 Task: Add Acure Calming Itch & Irritation Lotion to the cart.
Action: Mouse moved to (857, 321)
Screenshot: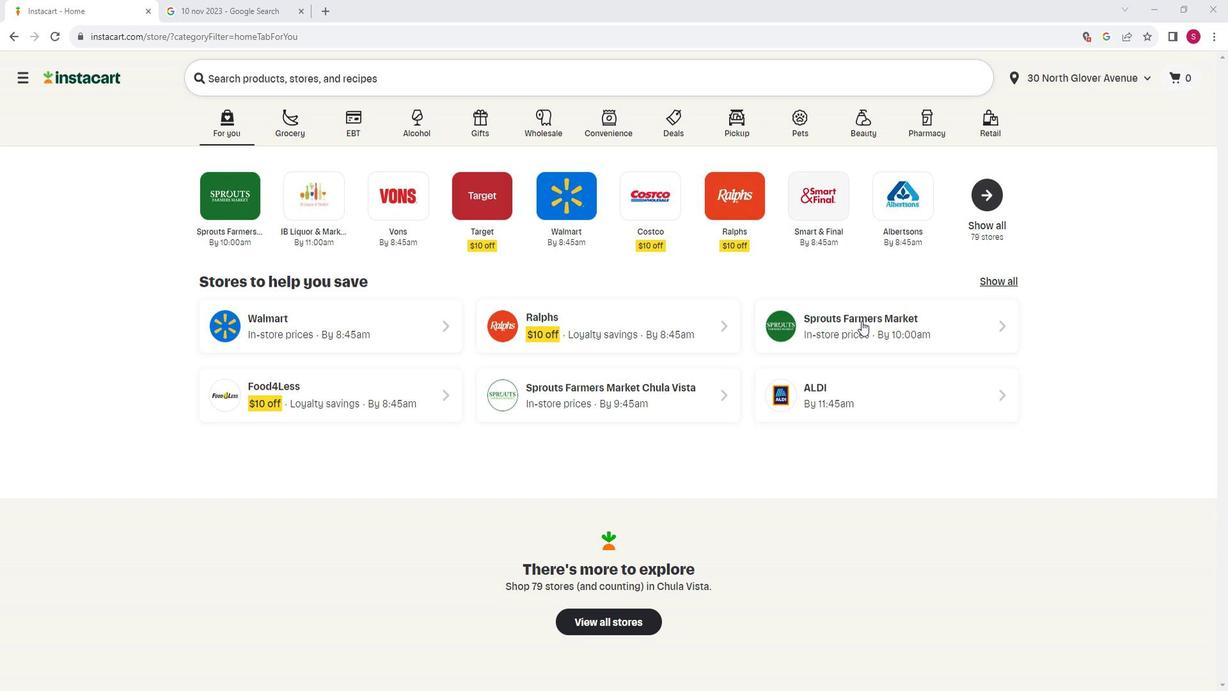
Action: Mouse pressed left at (857, 321)
Screenshot: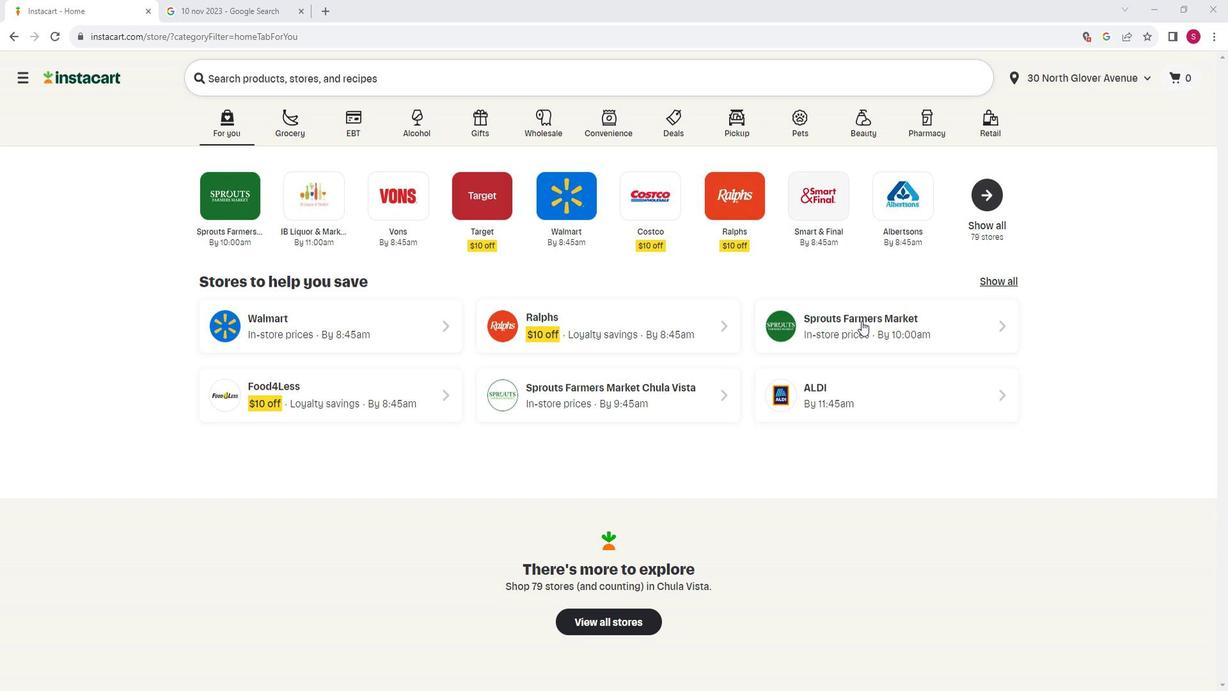 
Action: Mouse moved to (99, 410)
Screenshot: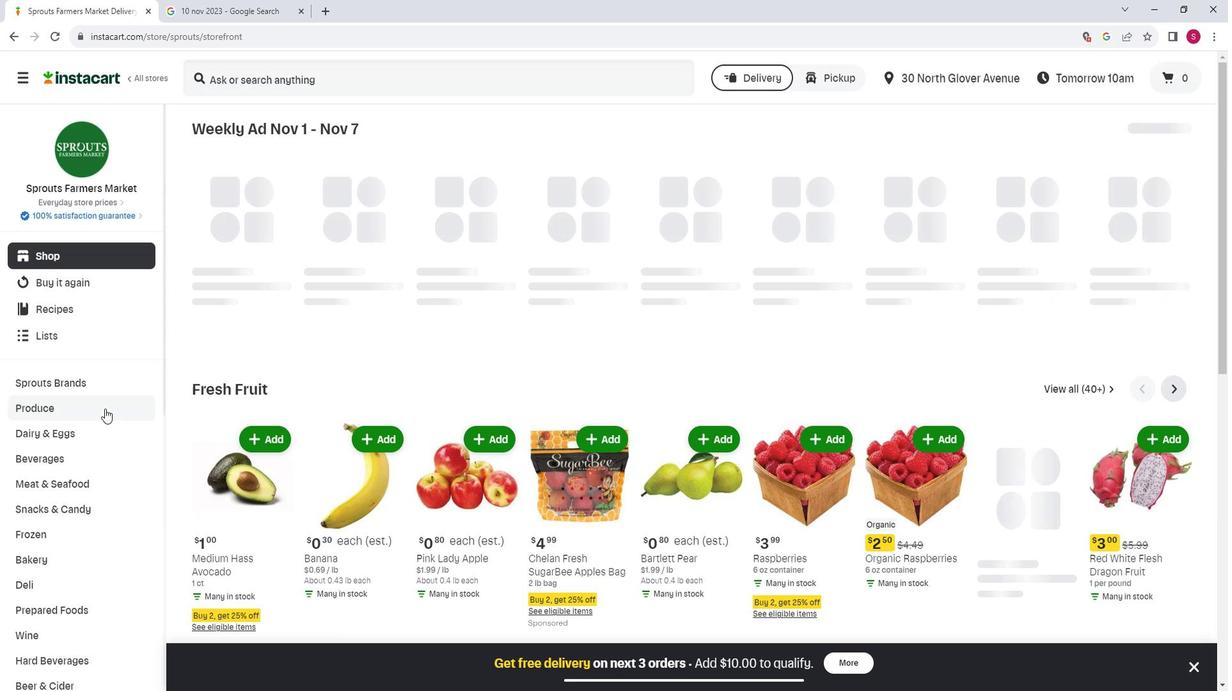 
Action: Mouse scrolled (99, 409) with delta (0, 0)
Screenshot: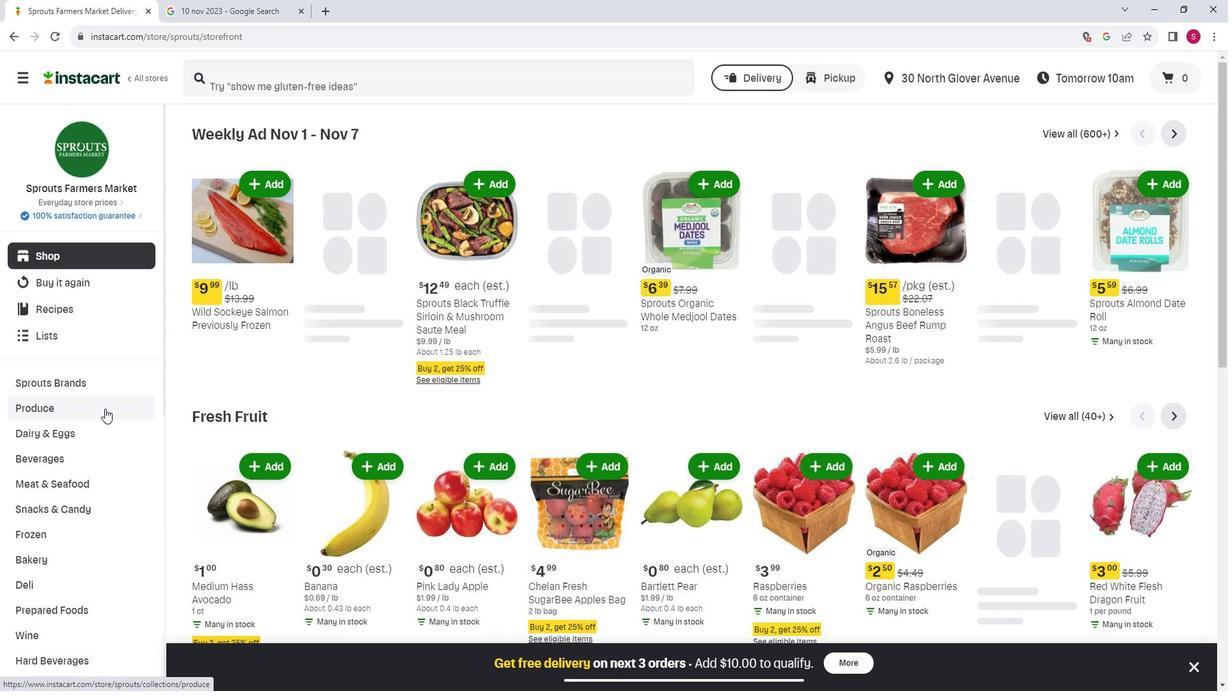
Action: Mouse scrolled (99, 409) with delta (0, 0)
Screenshot: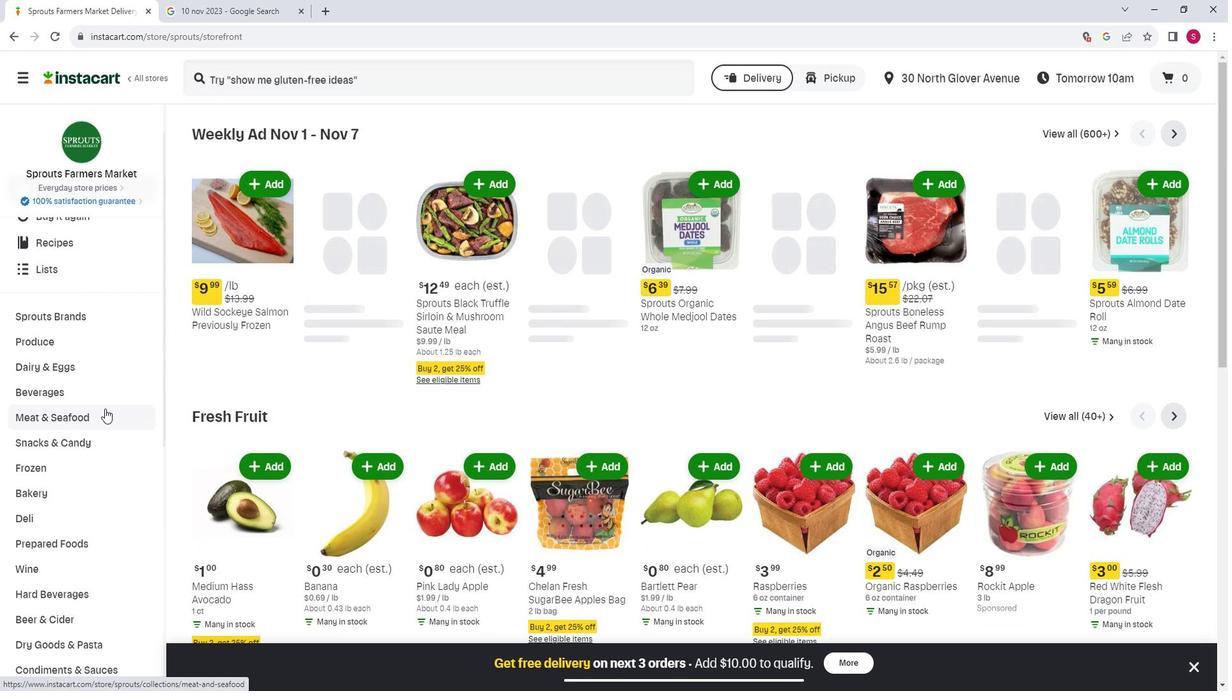 
Action: Mouse scrolled (99, 409) with delta (0, 0)
Screenshot: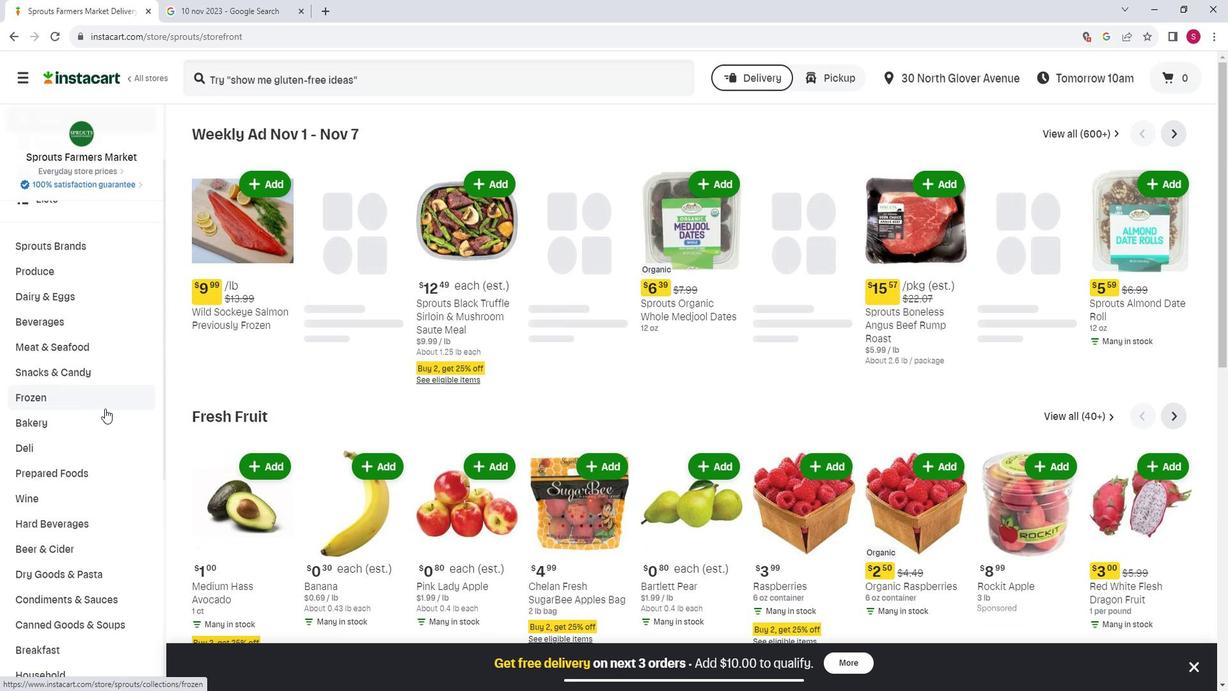 
Action: Mouse scrolled (99, 409) with delta (0, 0)
Screenshot: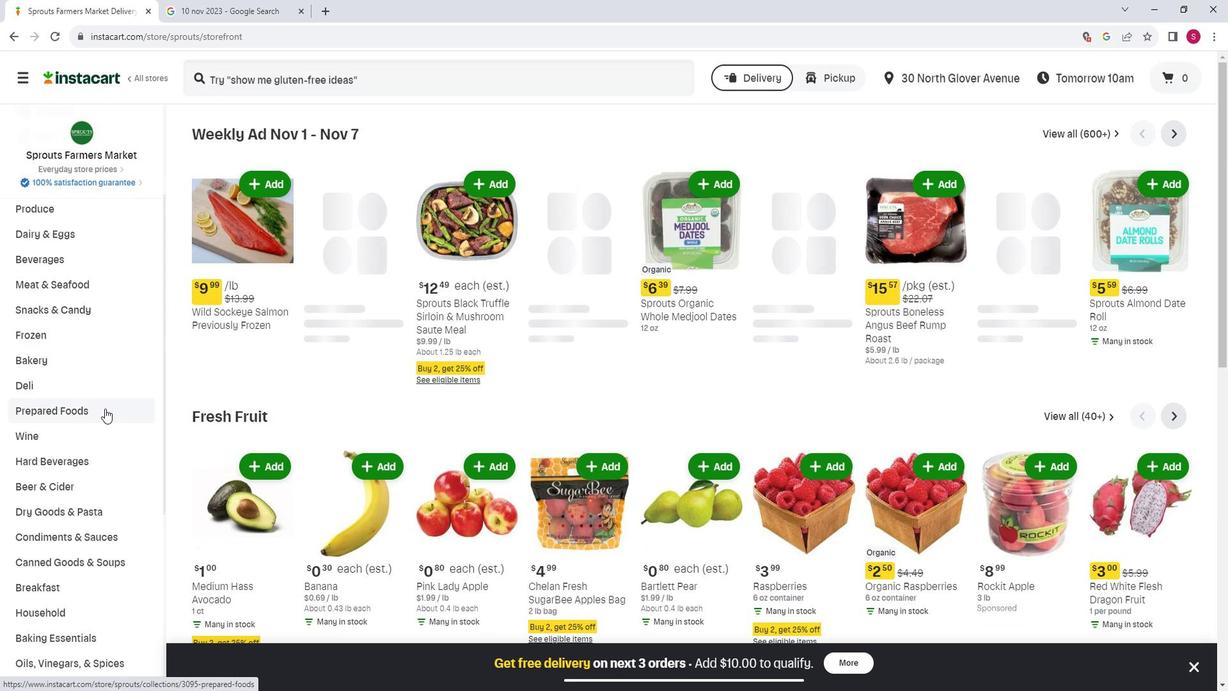 
Action: Mouse scrolled (99, 409) with delta (0, 0)
Screenshot: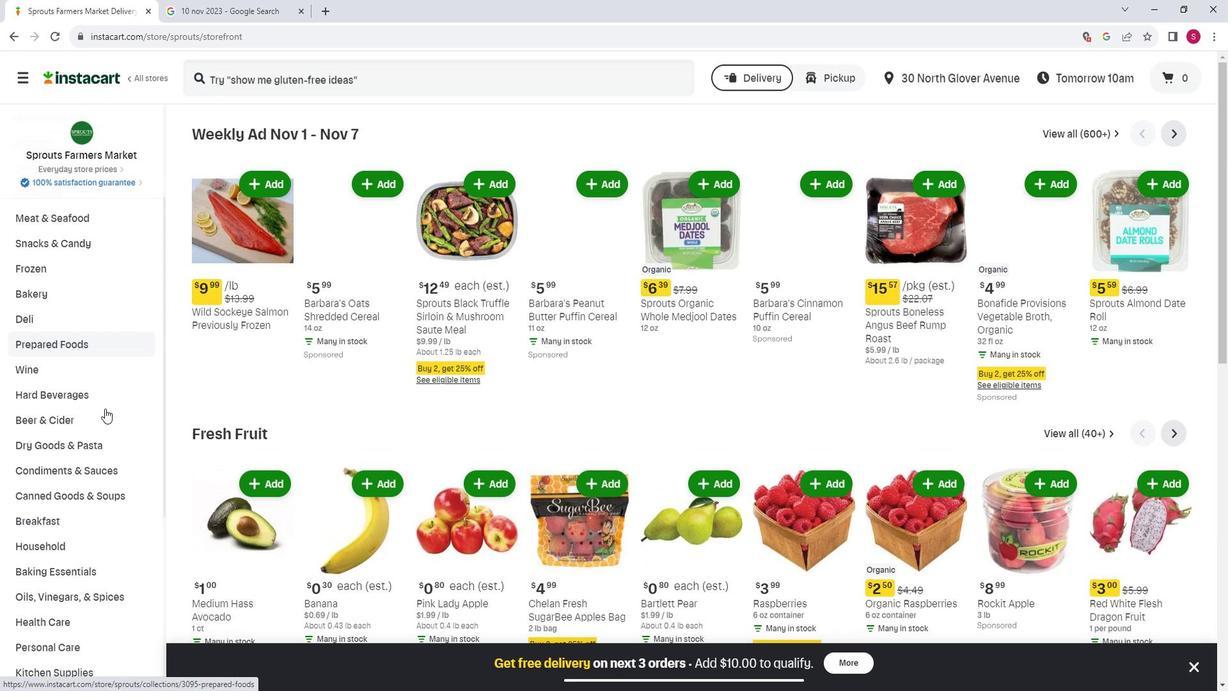 
Action: Mouse scrolled (99, 409) with delta (0, 0)
Screenshot: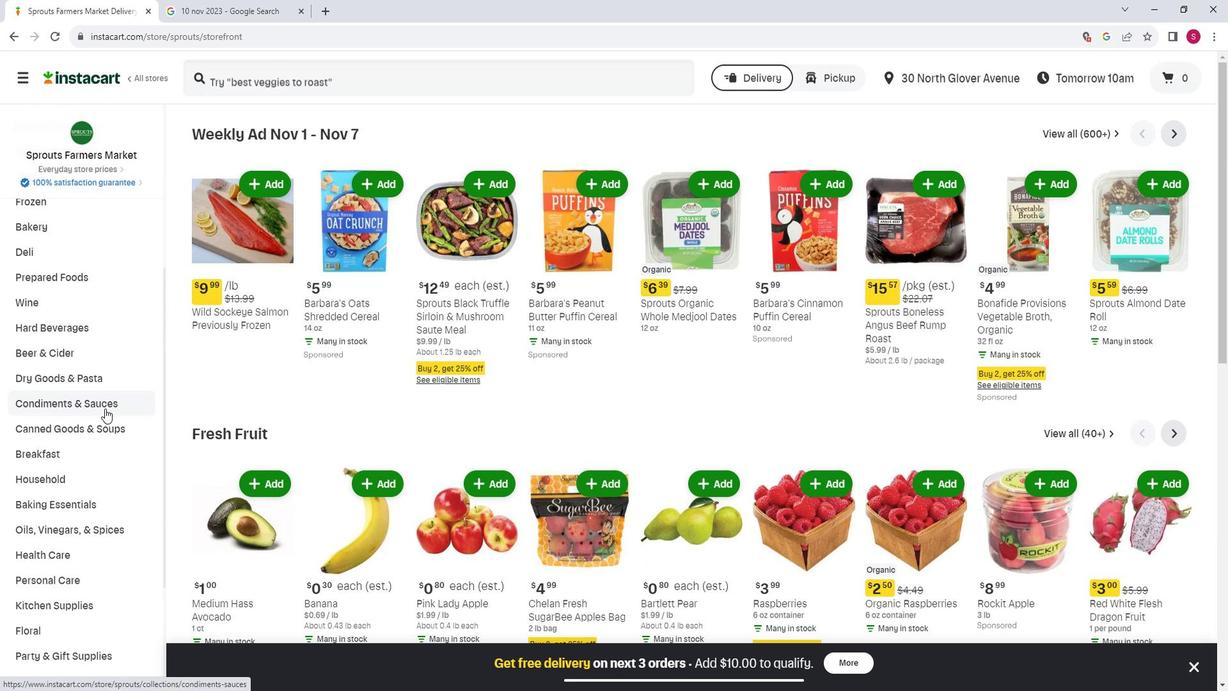 
Action: Mouse scrolled (99, 409) with delta (0, 0)
Screenshot: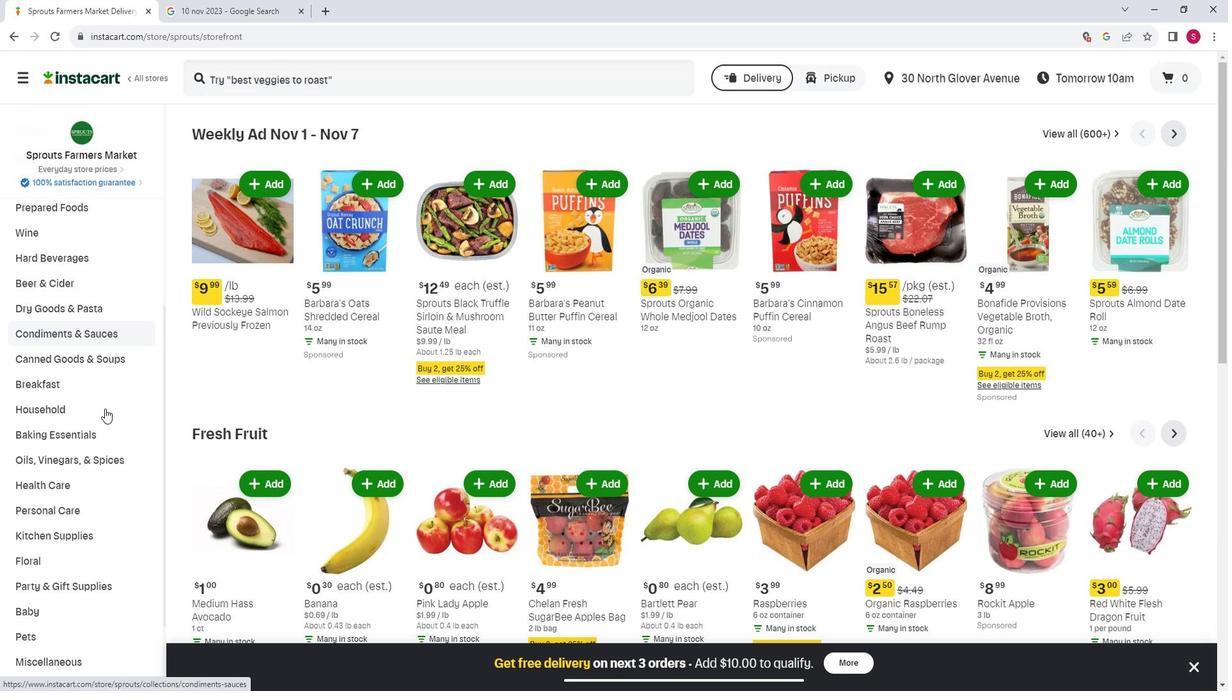 
Action: Mouse moved to (96, 448)
Screenshot: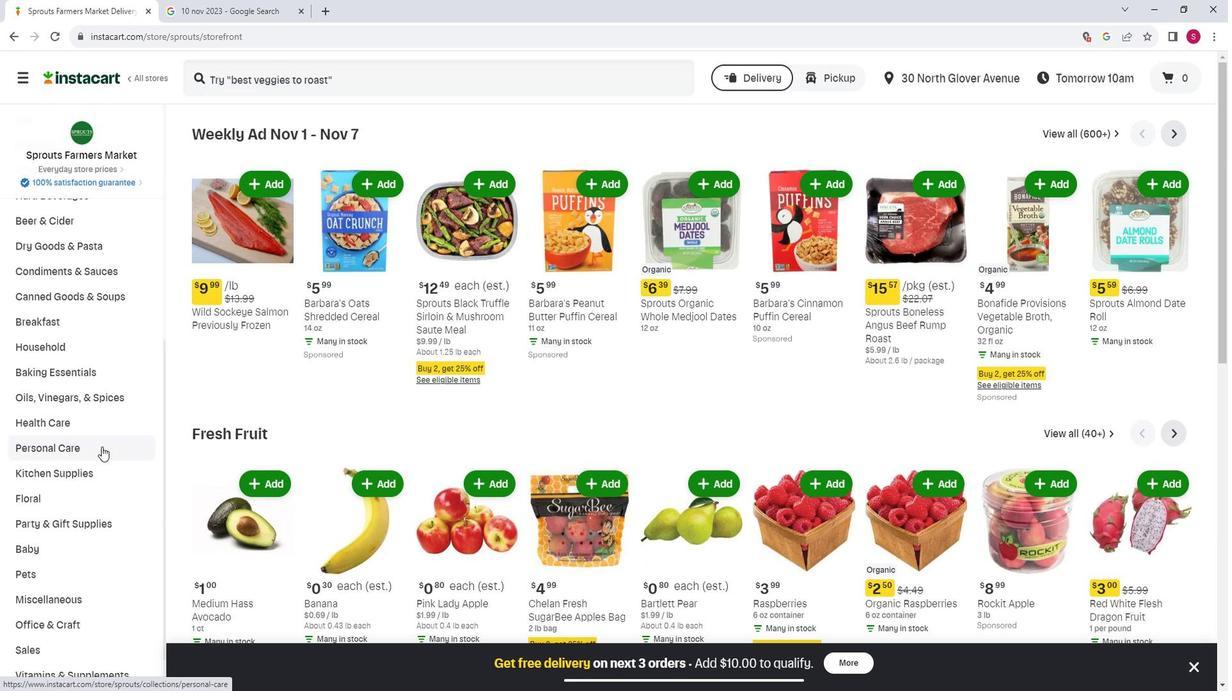 
Action: Mouse pressed left at (96, 448)
Screenshot: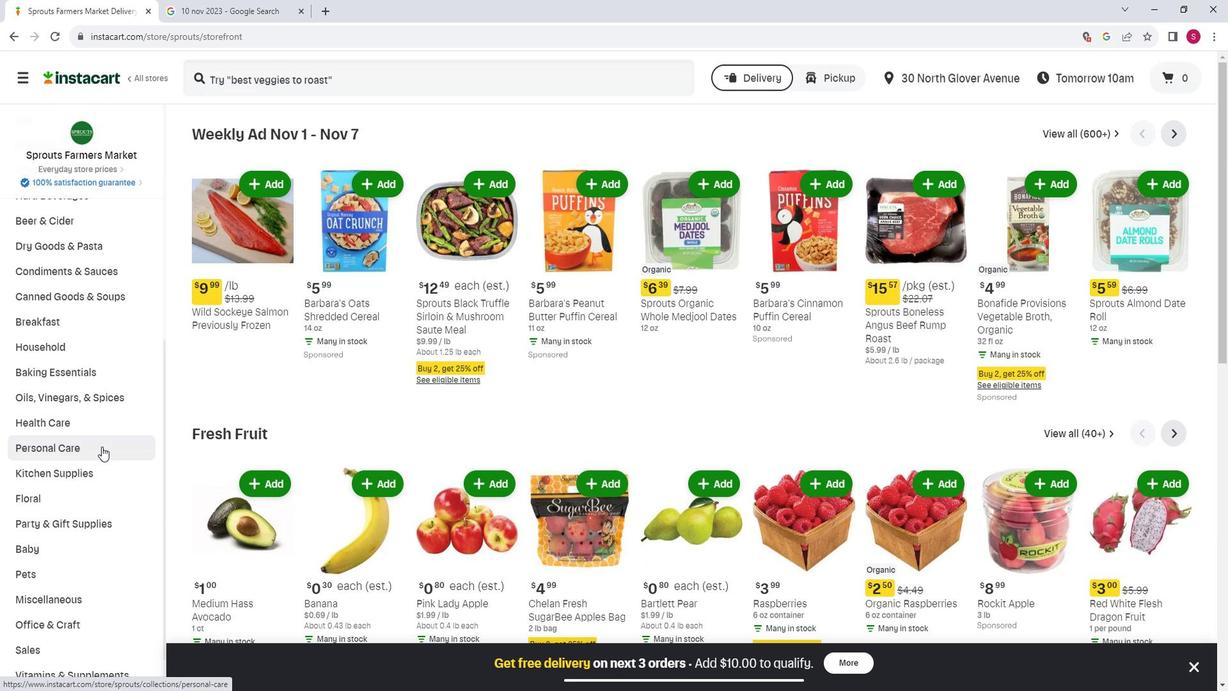 
Action: Mouse moved to (306, 167)
Screenshot: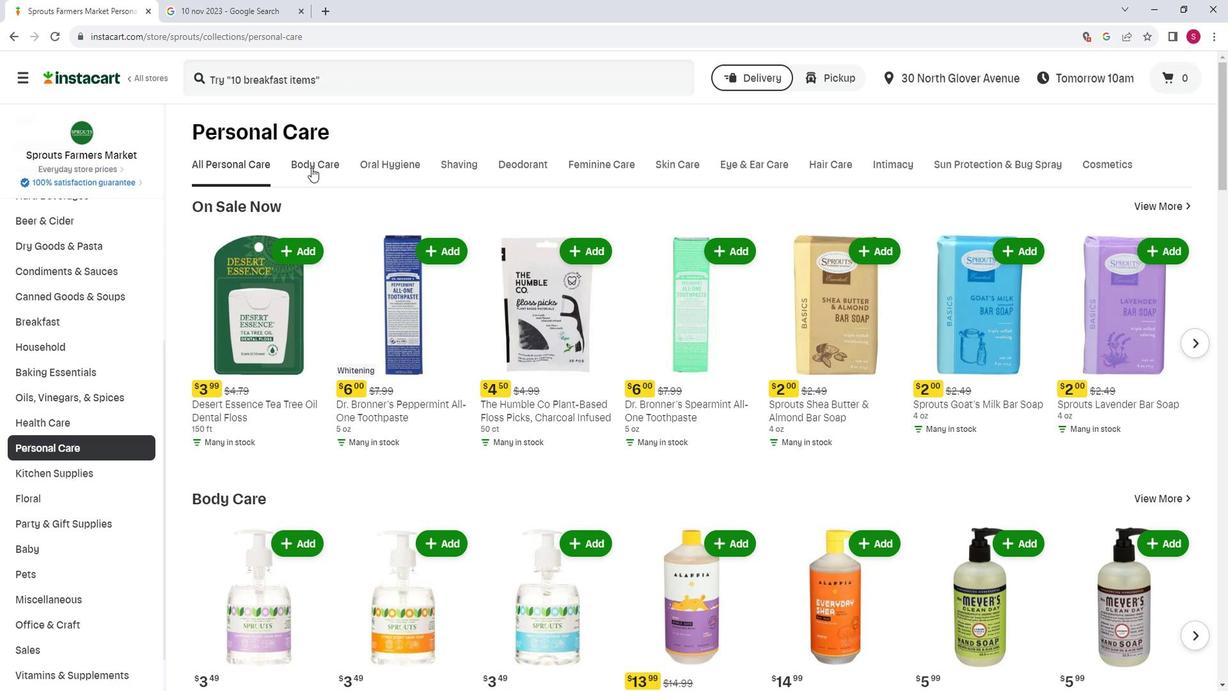 
Action: Mouse pressed left at (306, 167)
Screenshot: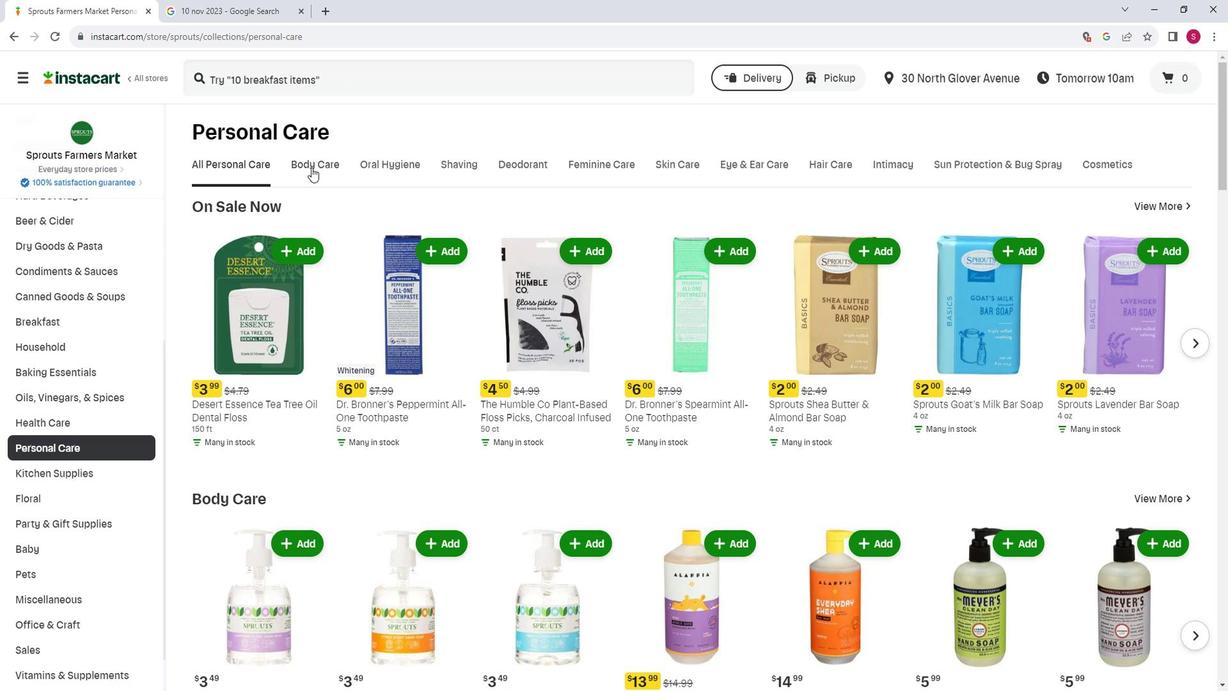 
Action: Mouse moved to (510, 231)
Screenshot: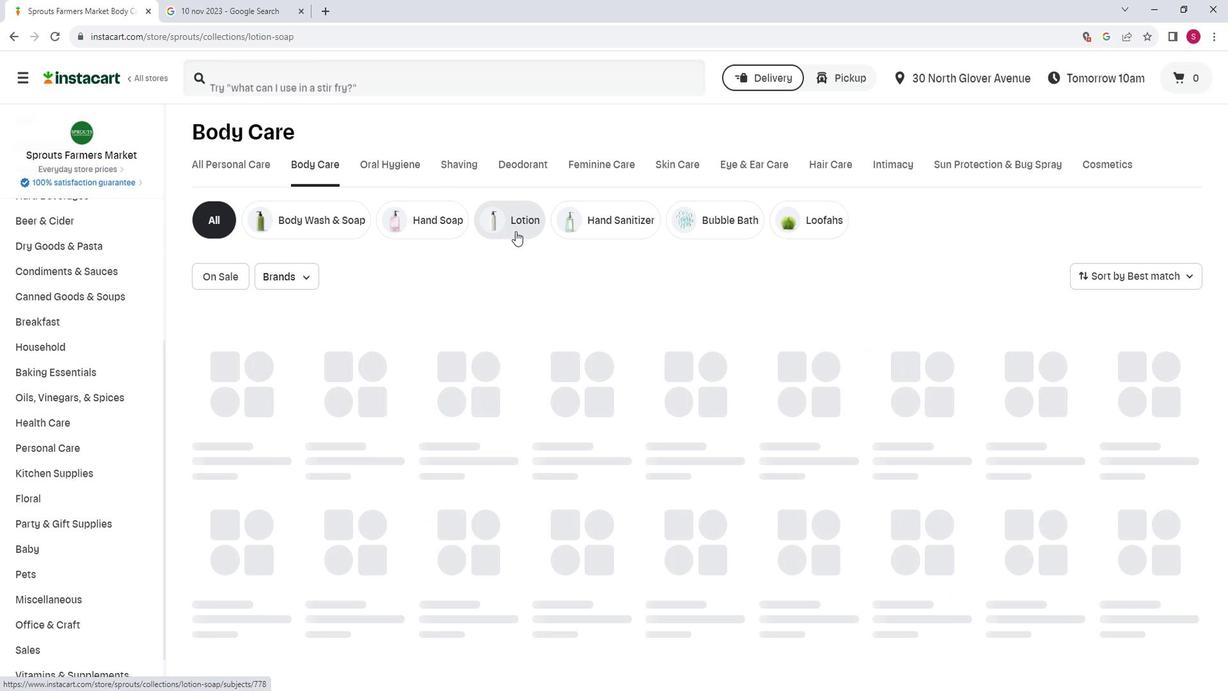 
Action: Mouse pressed left at (510, 231)
Screenshot: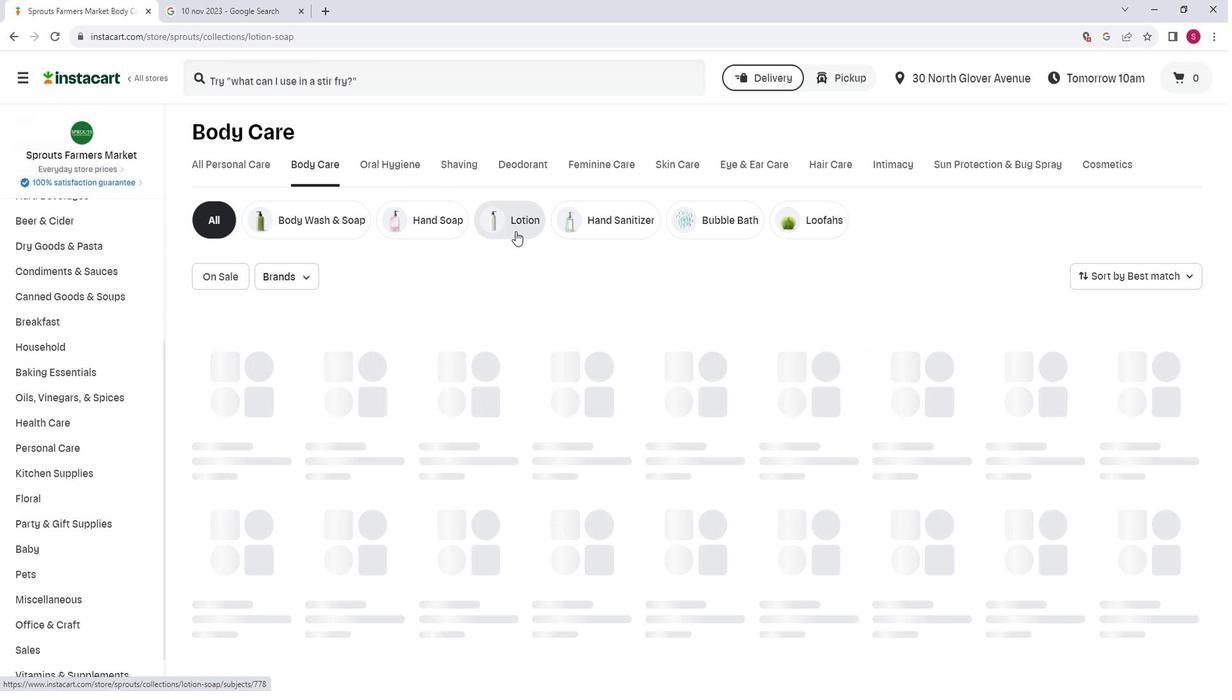 
Action: Mouse moved to (321, 71)
Screenshot: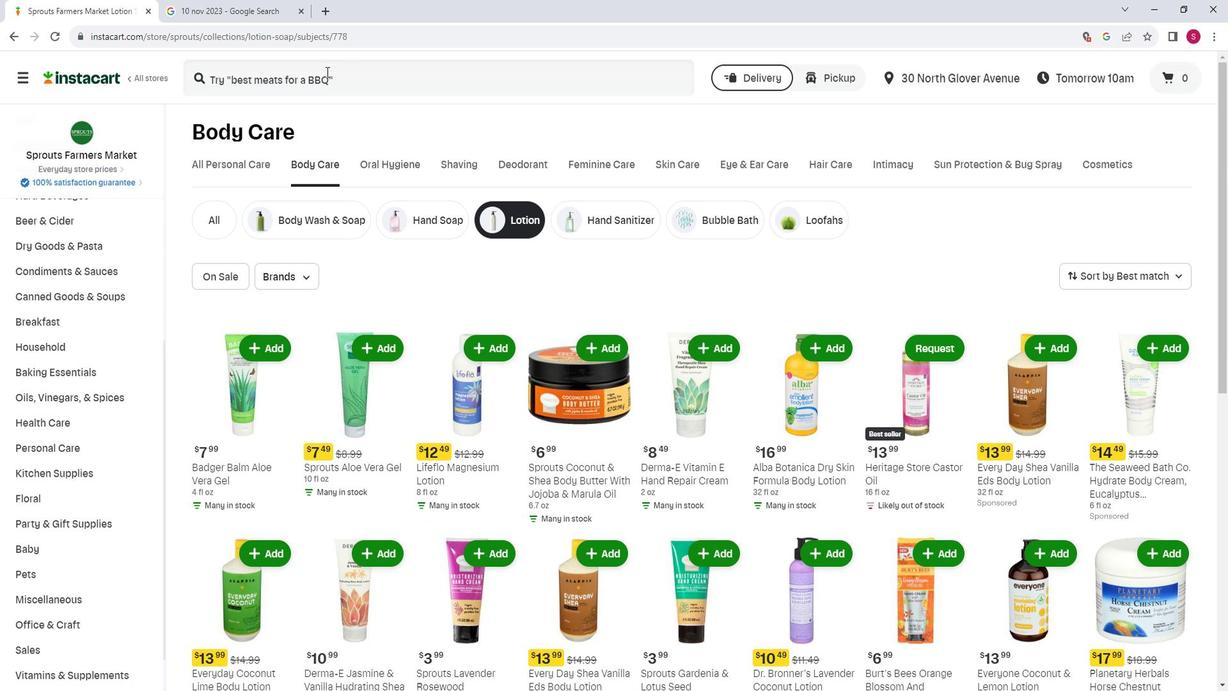 
Action: Mouse pressed left at (321, 71)
Screenshot: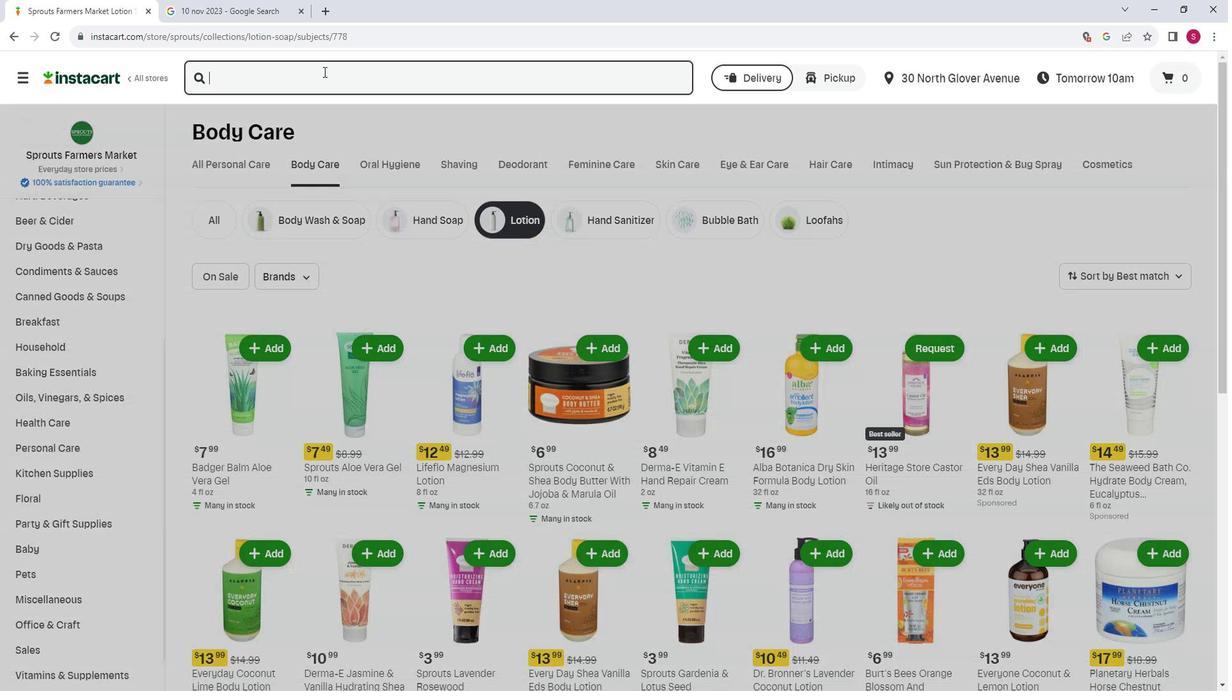 
Action: Mouse moved to (297, 83)
Screenshot: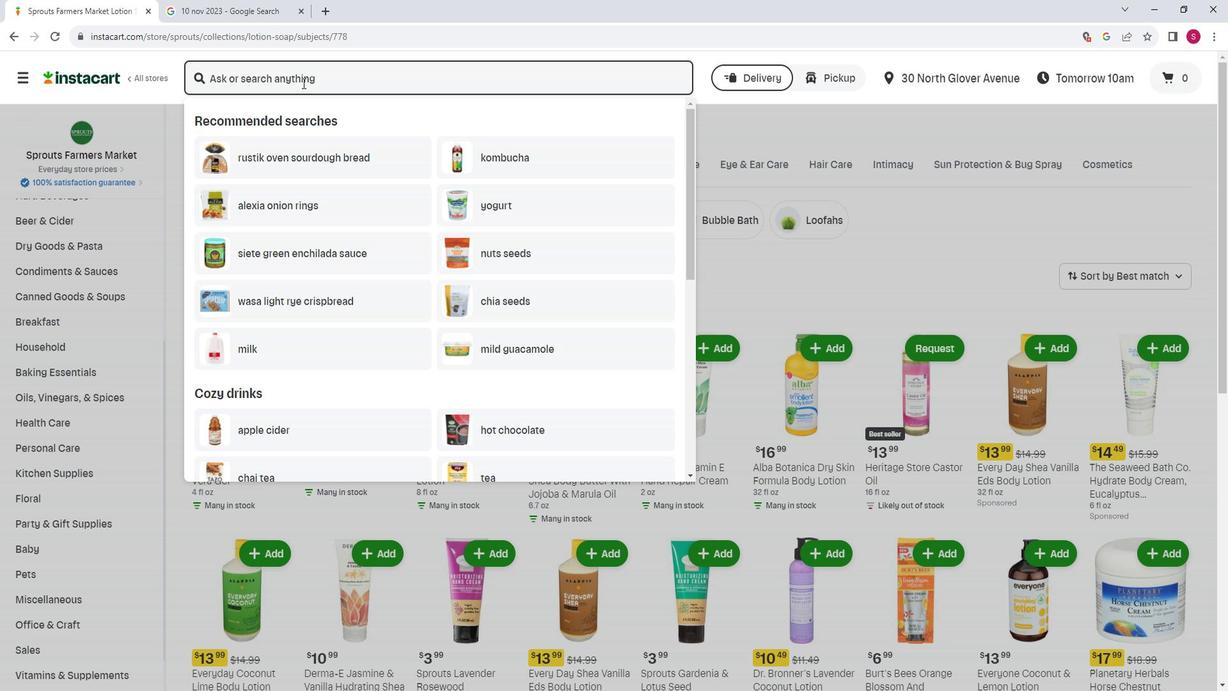 
Action: Mouse pressed left at (297, 83)
Screenshot: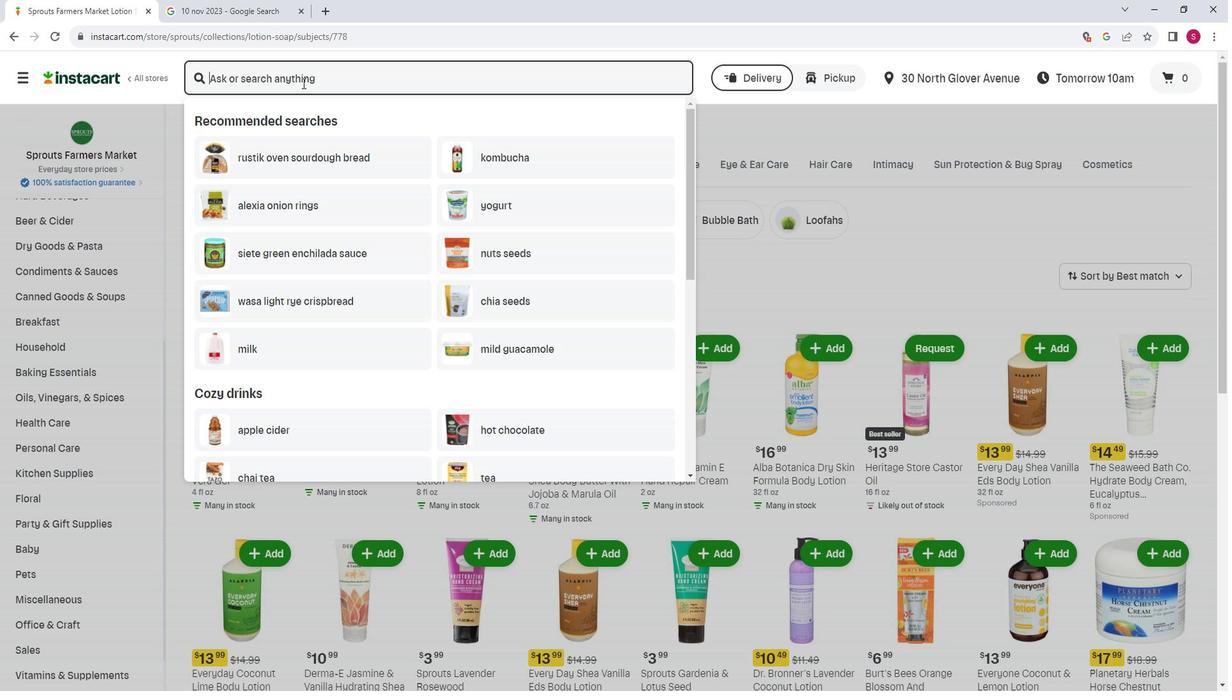 
Action: Key pressed <Key.shift><Key.shift><Key.shift><Key.shift><Key.shift><Key.shift><Key.shift><Key.shift><Key.shift><Key.shift><Key.shift>Acure<Key.space><Key.shift>Calming<Key.space><Key.shift><Key.shift>Itch<Key.space><Key.shift><Key.shift><Key.shift><Key.shift><Key.shift><Key.shift><Key.shift><Key.shift><Key.shift><Key.shift><Key.shift>&<Key.space><Key.shift><Key.shift>Irritation<Key.space><Key.shift>Lotion<Key.enter>
Screenshot: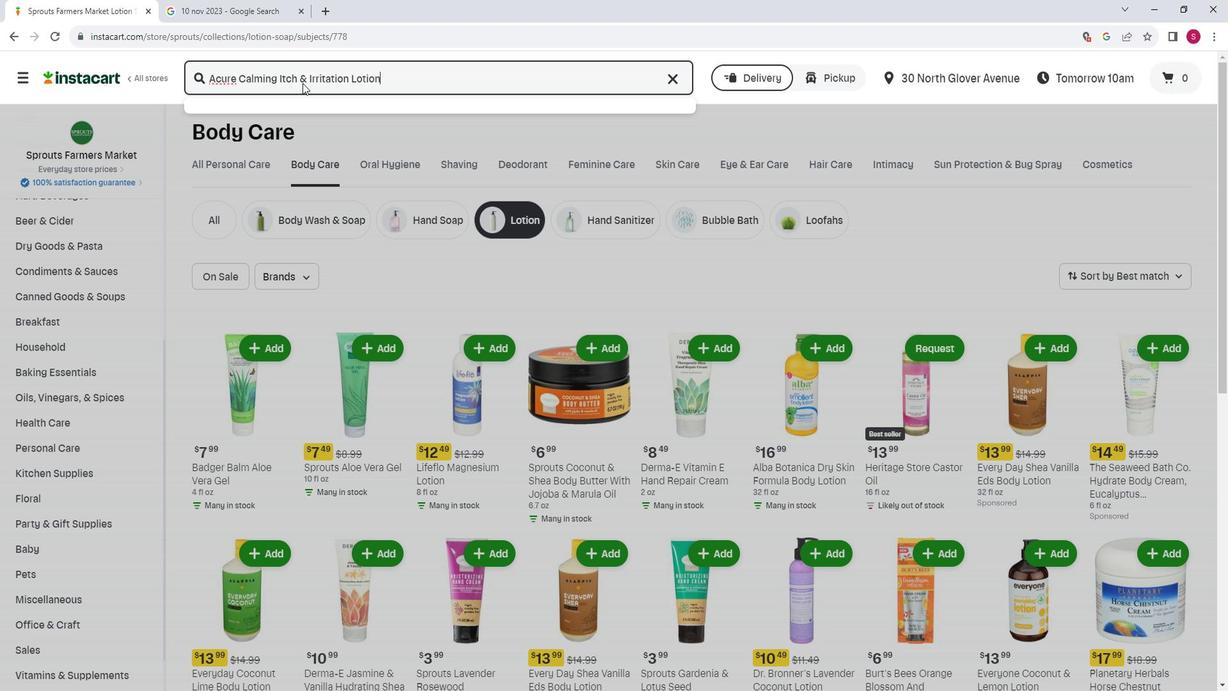 
Action: Mouse moved to (359, 329)
Screenshot: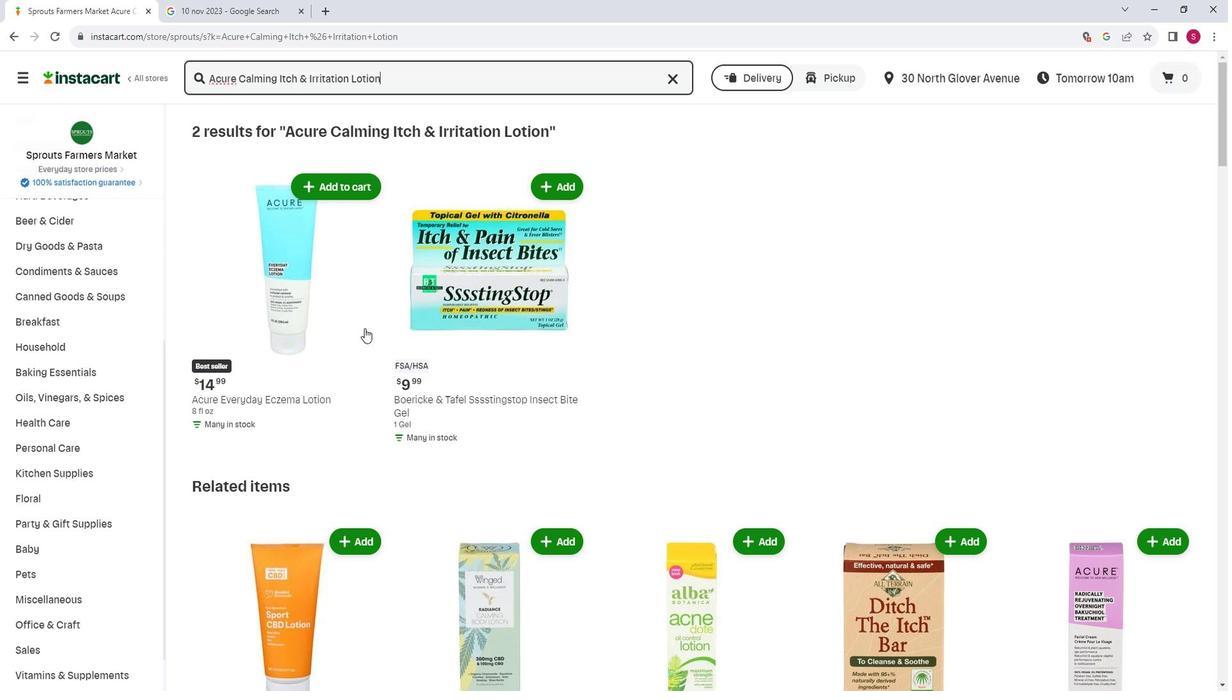 
Action: Mouse scrolled (359, 328) with delta (0, 0)
Screenshot: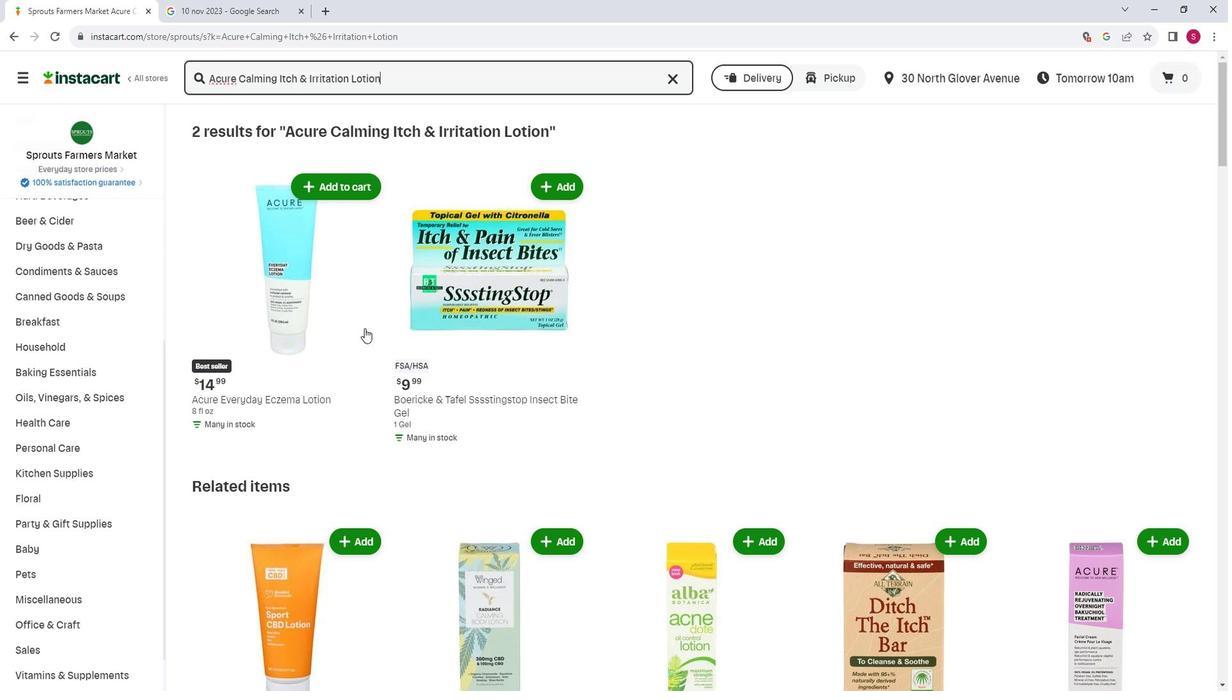 
Action: Mouse moved to (359, 328)
Screenshot: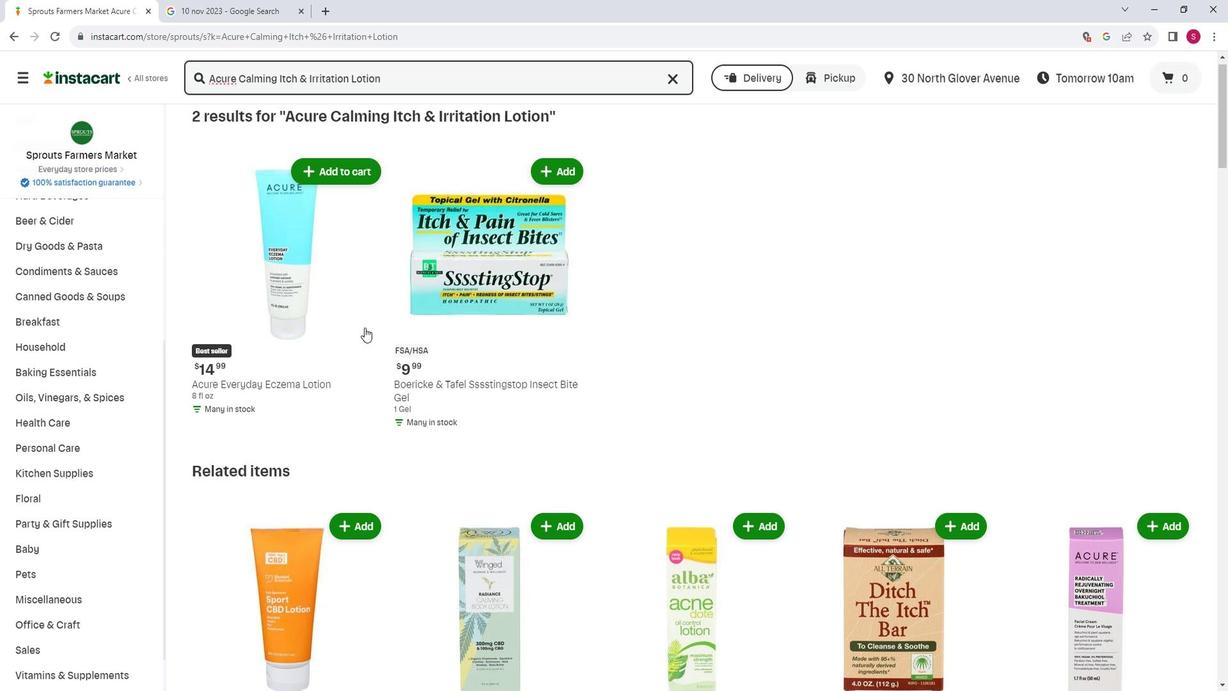 
Action: Mouse scrolled (359, 328) with delta (0, 0)
Screenshot: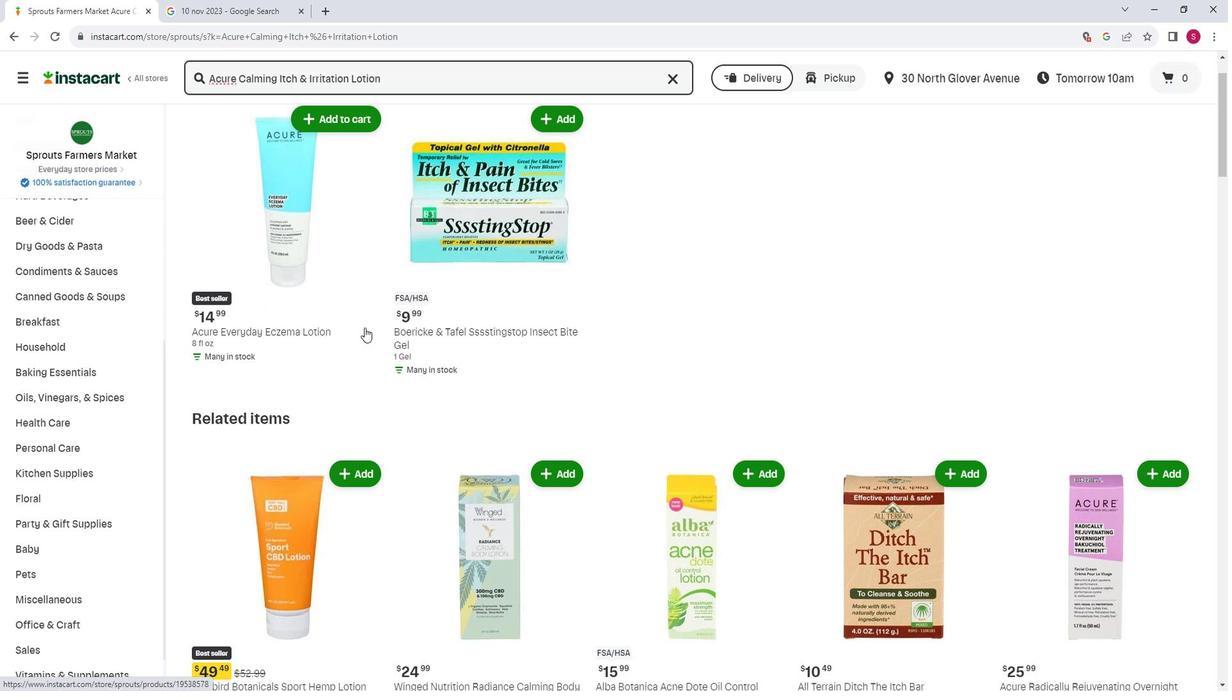 
Action: Mouse scrolled (359, 328) with delta (0, 0)
Screenshot: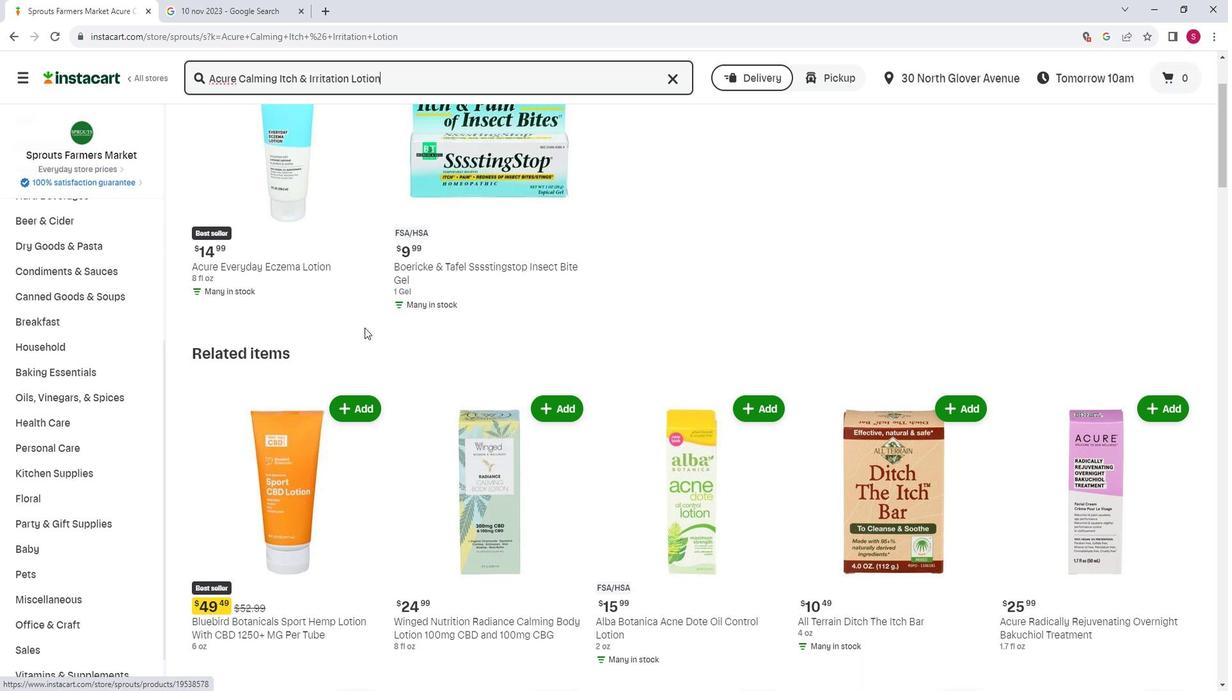
Action: Mouse moved to (359, 328)
Screenshot: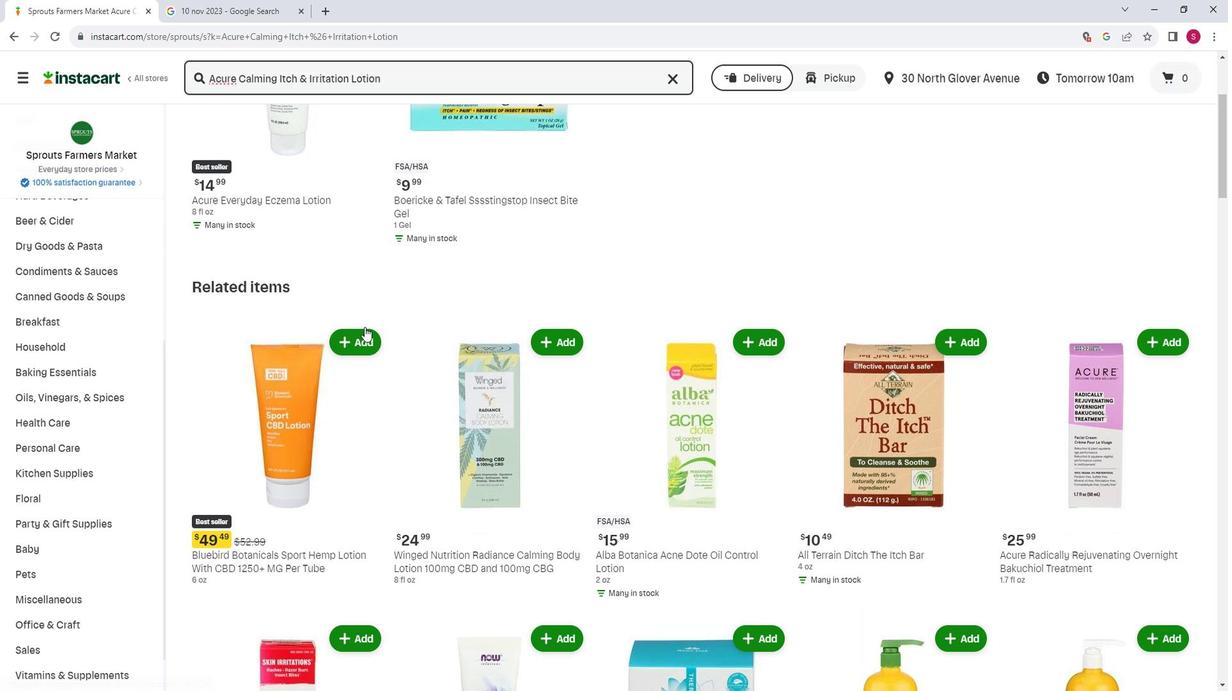 
Action: Mouse scrolled (359, 327) with delta (0, 0)
Screenshot: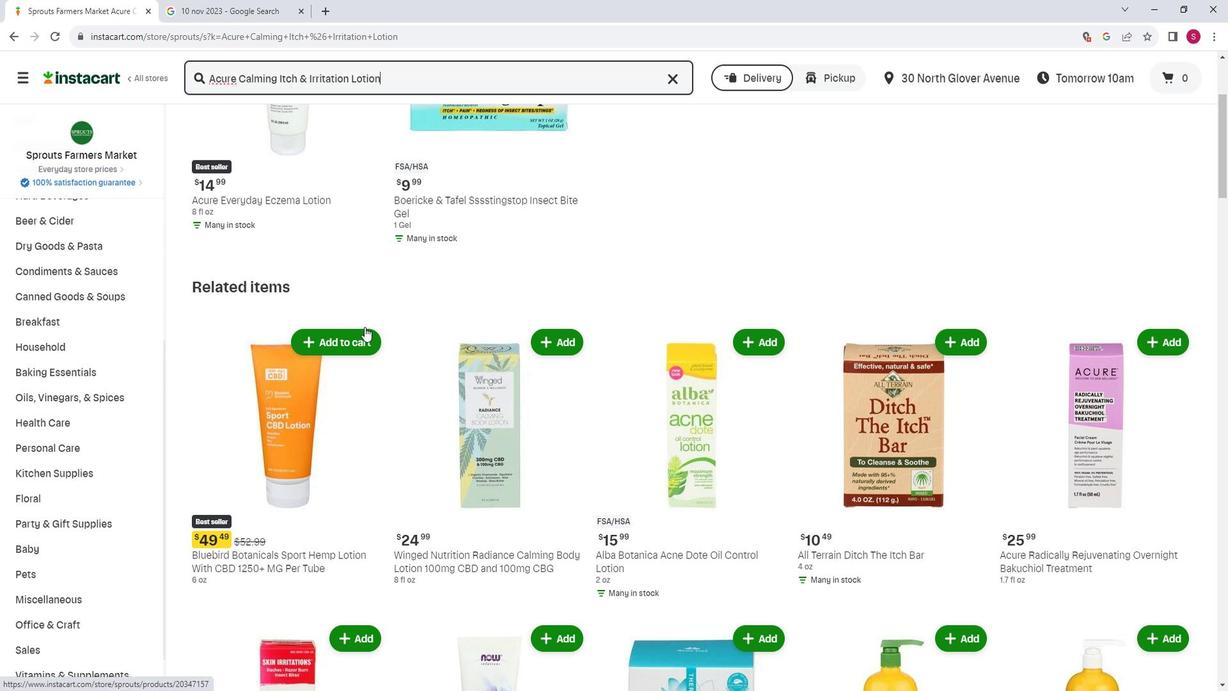 
Action: Mouse scrolled (359, 327) with delta (0, 0)
Screenshot: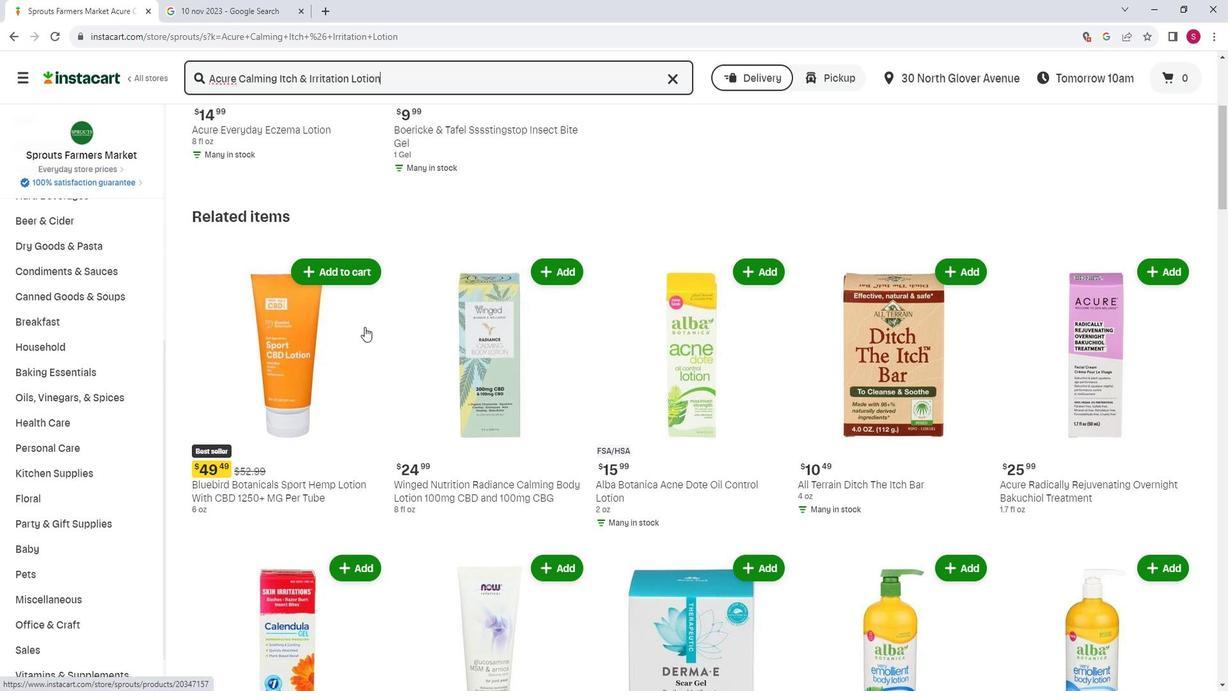 
Action: Mouse scrolled (359, 327) with delta (0, 0)
Screenshot: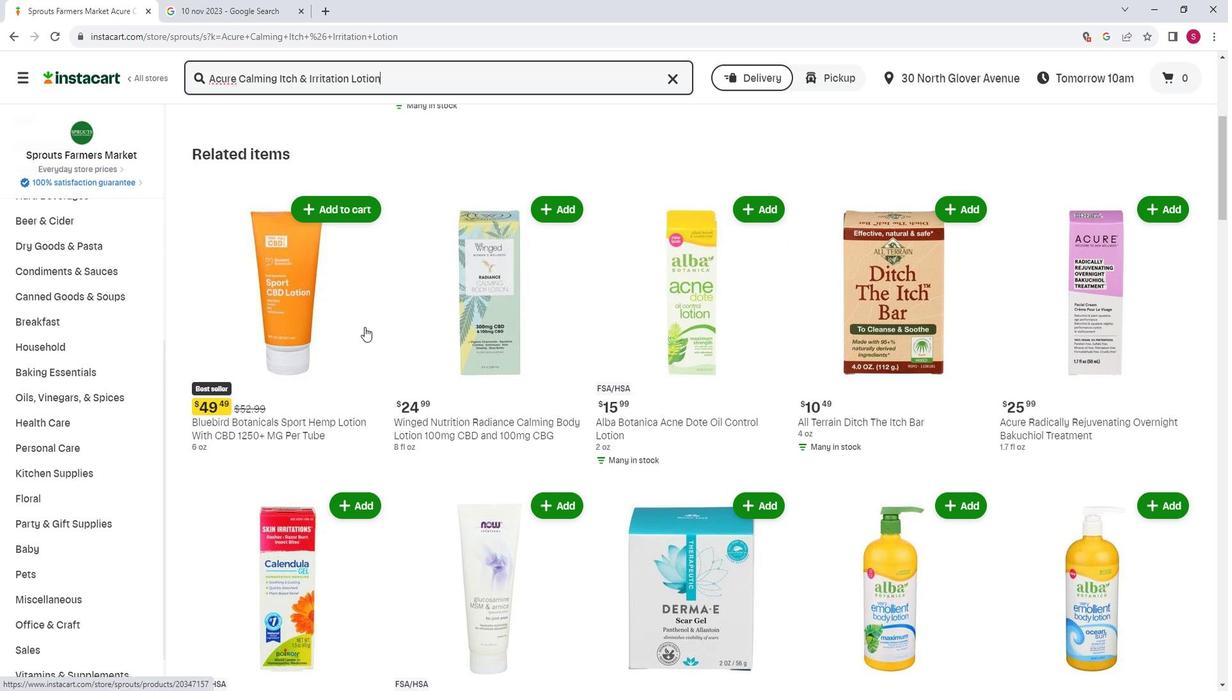 
